 Task: Add Unreal Dark Chocolate Coconut Bars to the cart.
Action: Mouse moved to (21, 70)
Screenshot: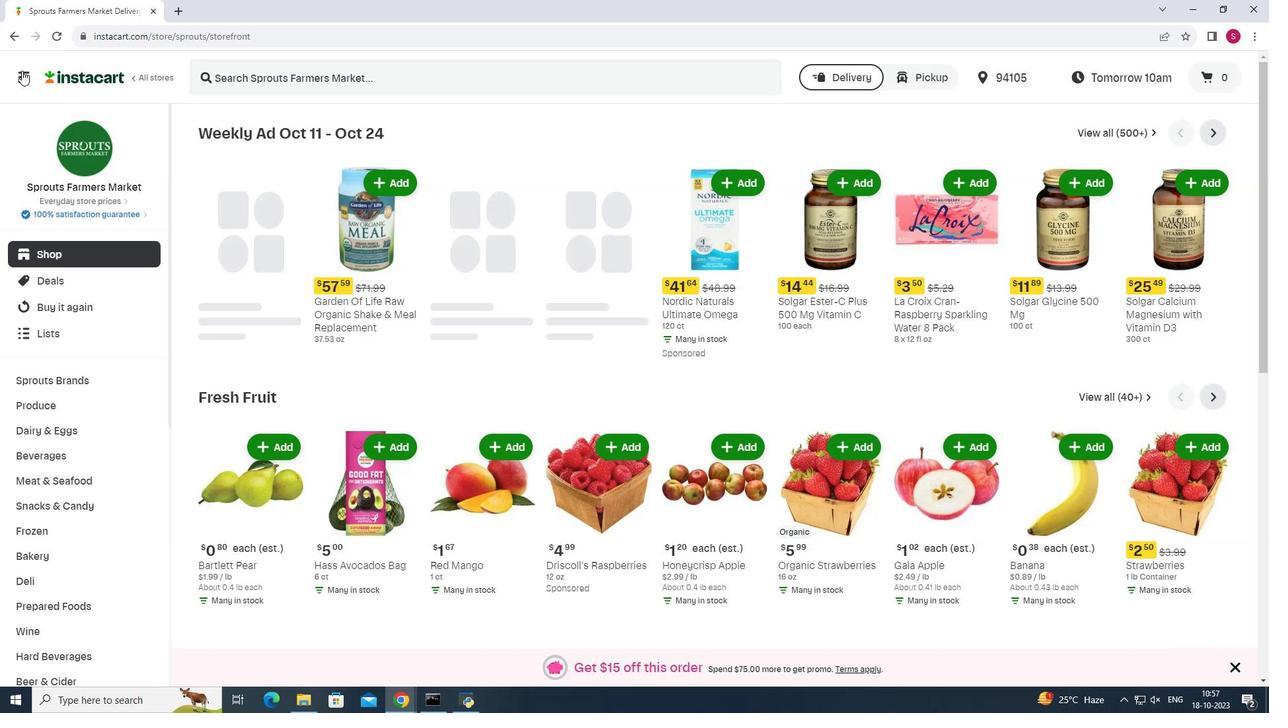 
Action: Mouse pressed left at (21, 70)
Screenshot: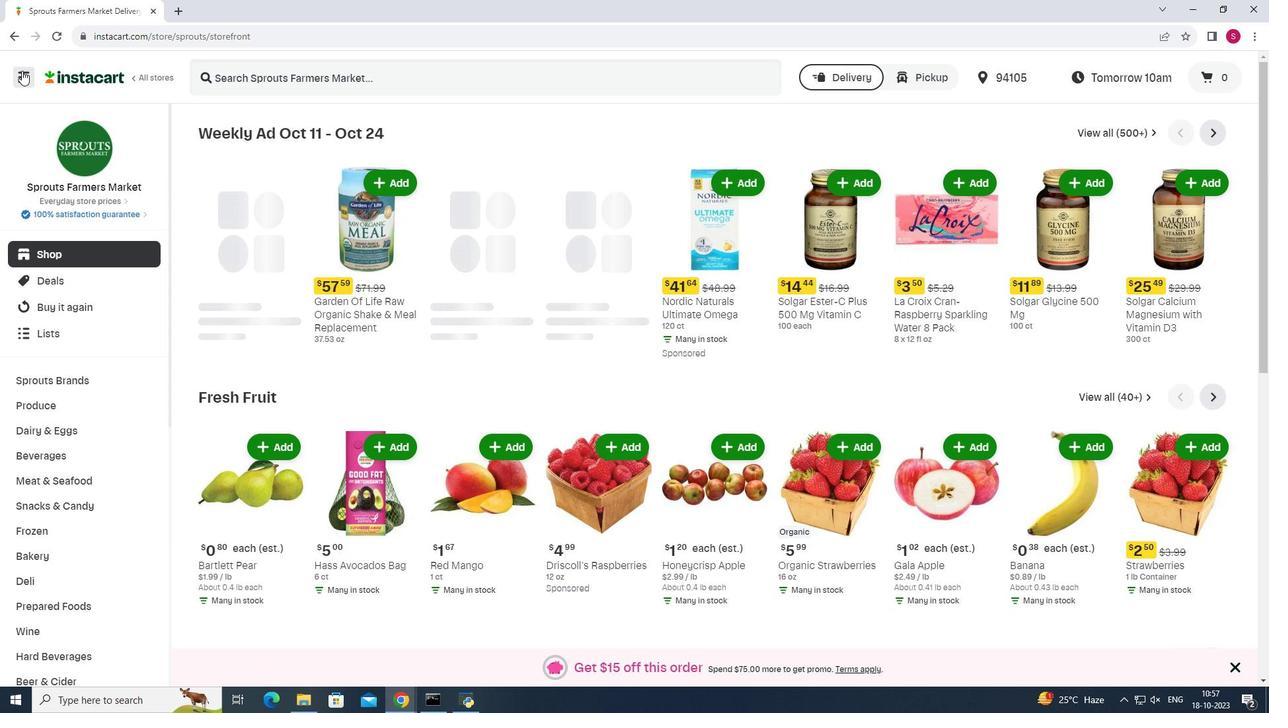 
Action: Mouse moved to (103, 343)
Screenshot: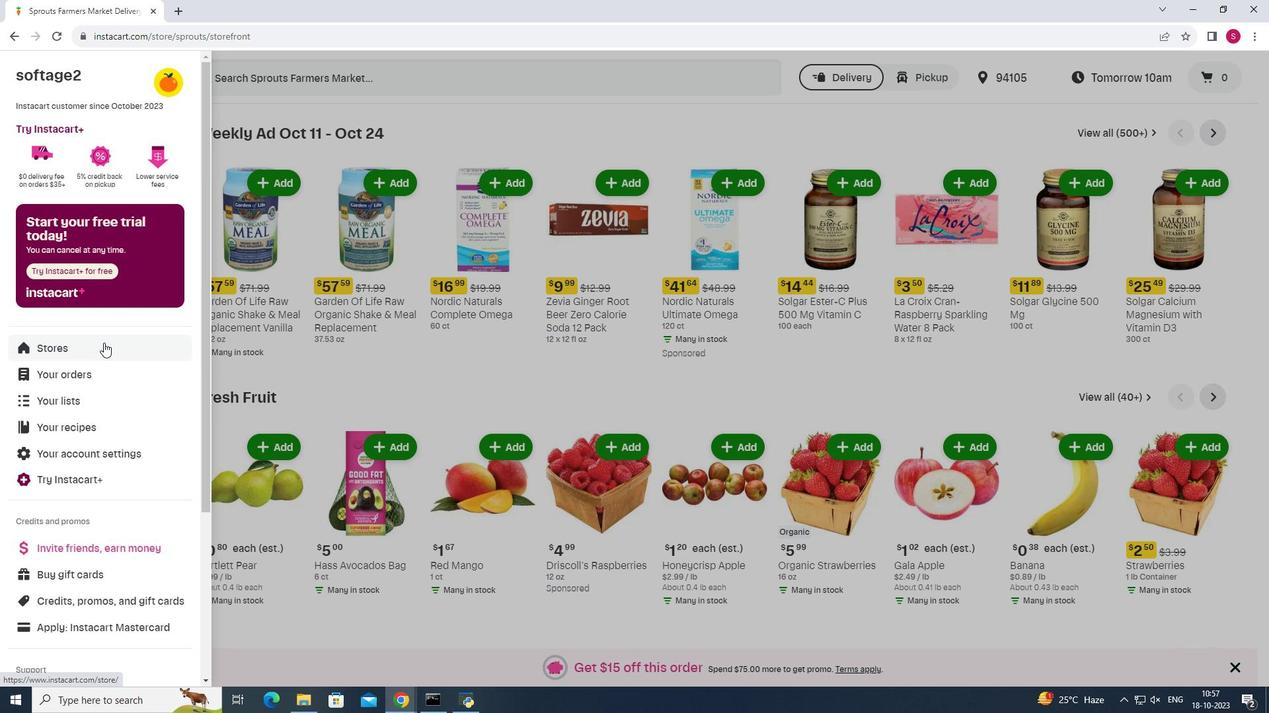 
Action: Mouse pressed left at (103, 343)
Screenshot: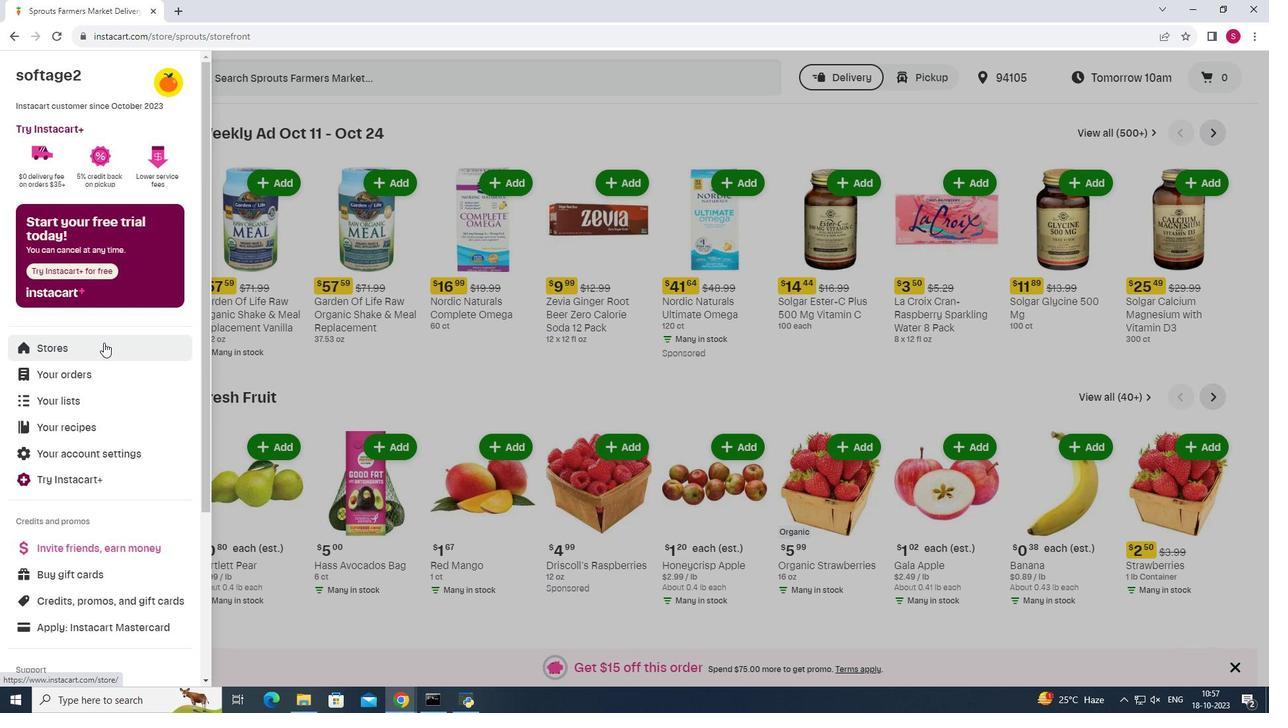 
Action: Mouse moved to (300, 120)
Screenshot: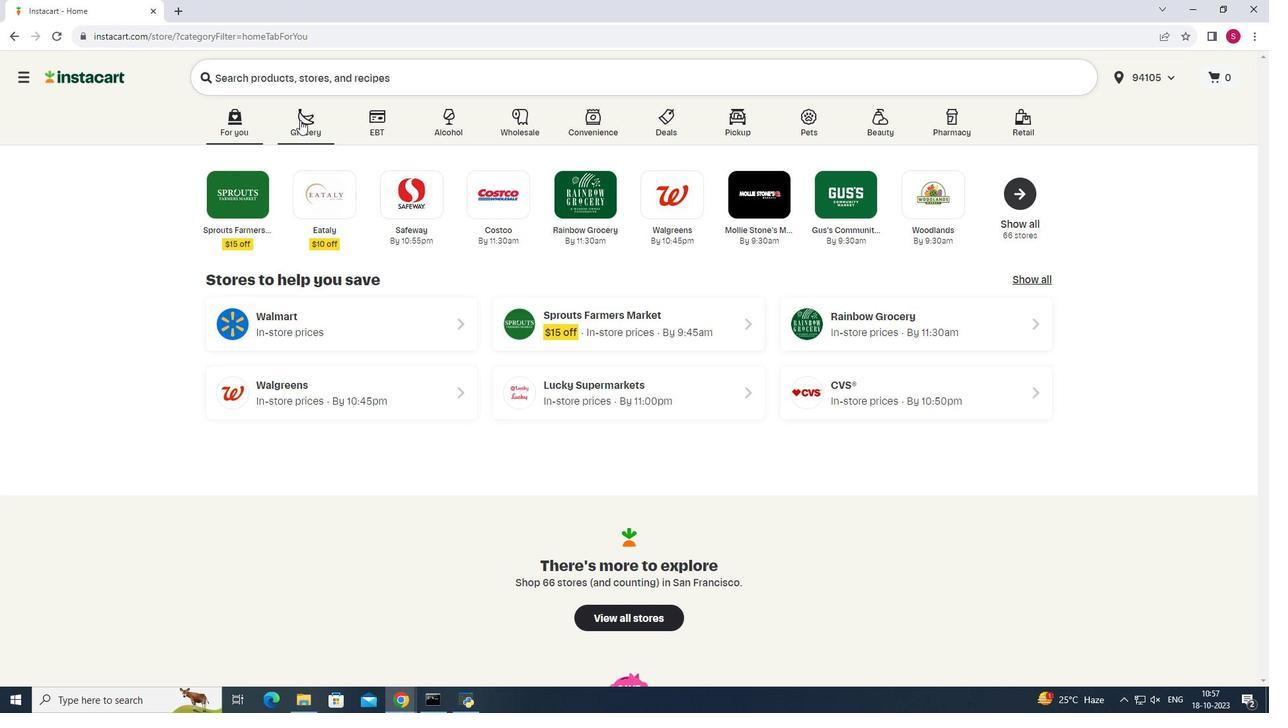 
Action: Mouse pressed left at (300, 120)
Screenshot: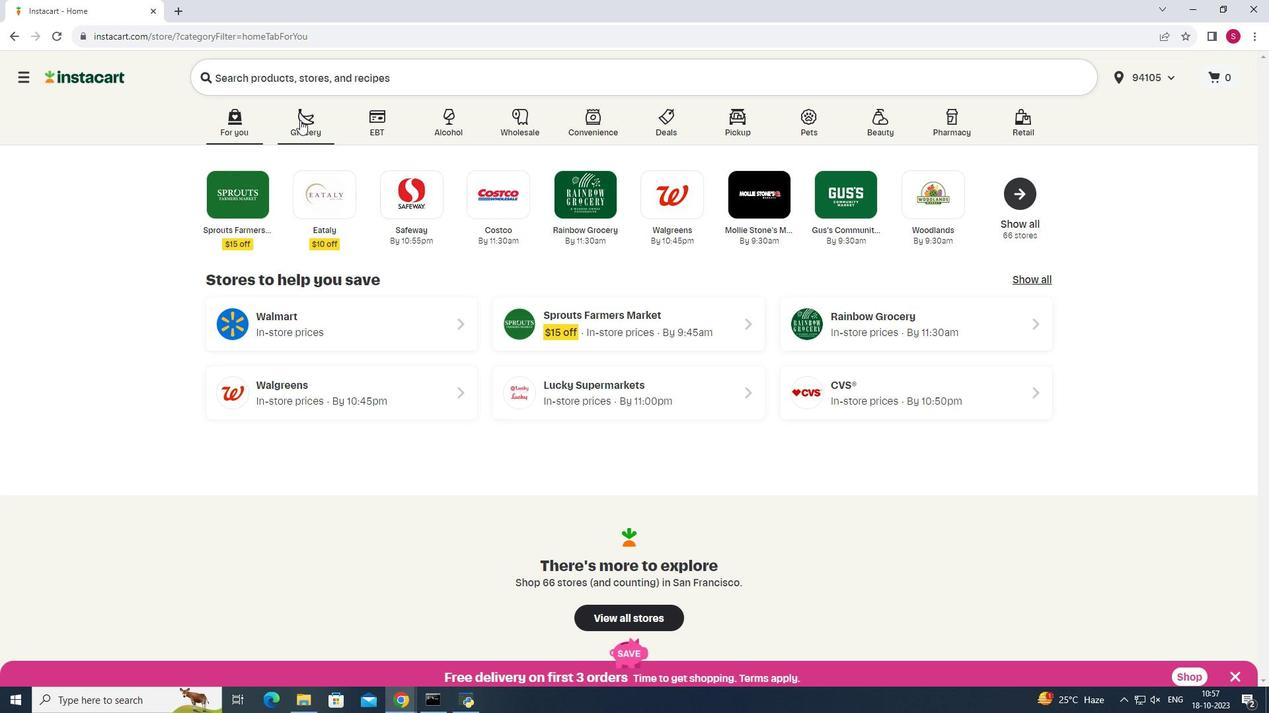 
Action: Mouse moved to (889, 177)
Screenshot: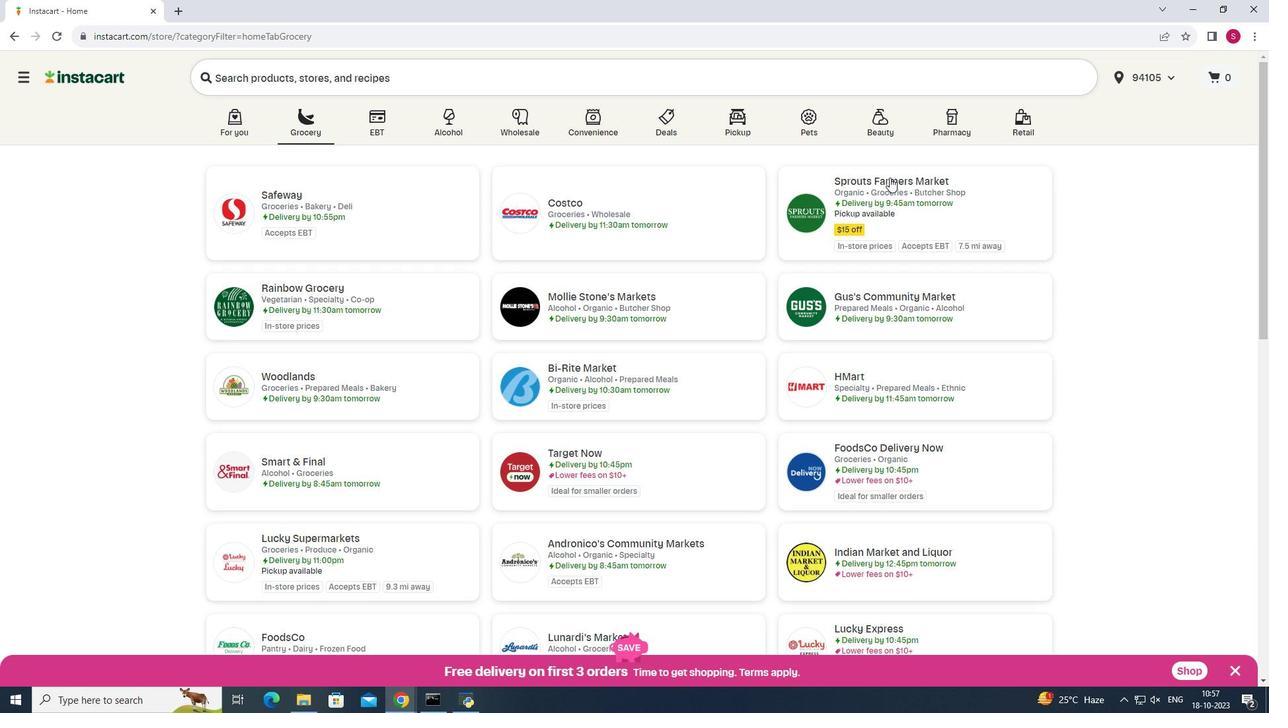 
Action: Mouse pressed left at (889, 177)
Screenshot: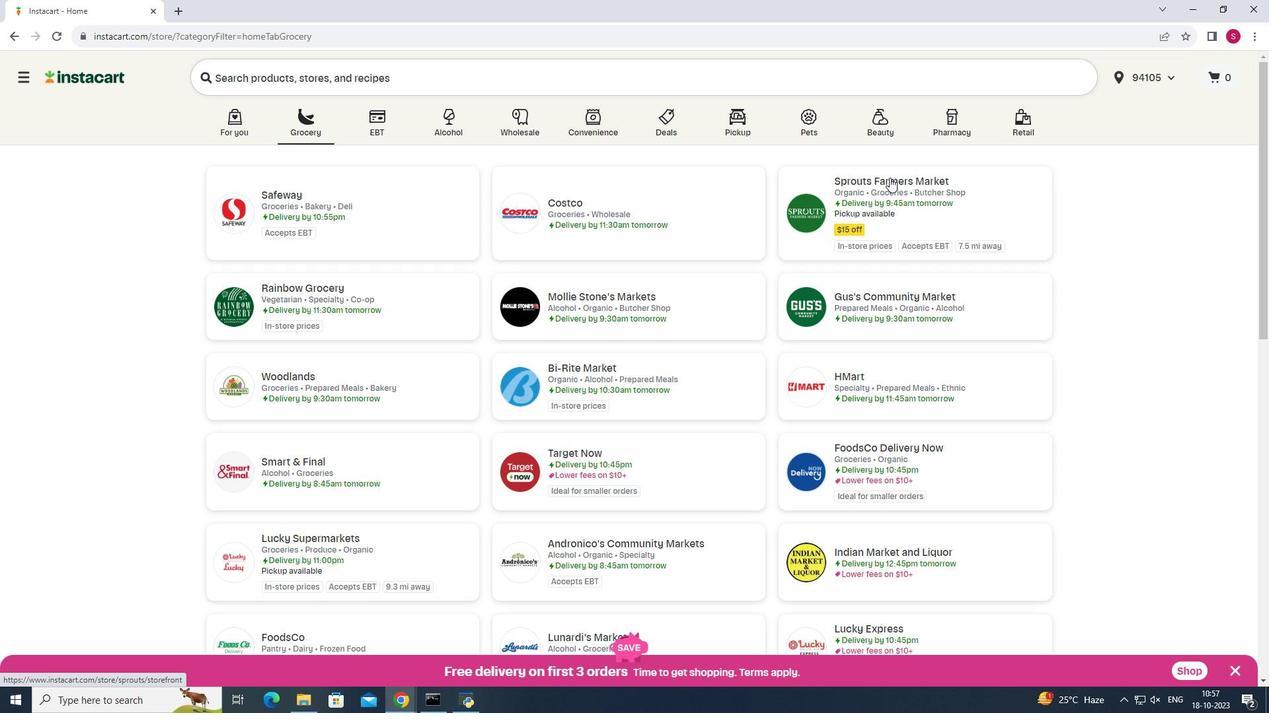 
Action: Mouse moved to (29, 506)
Screenshot: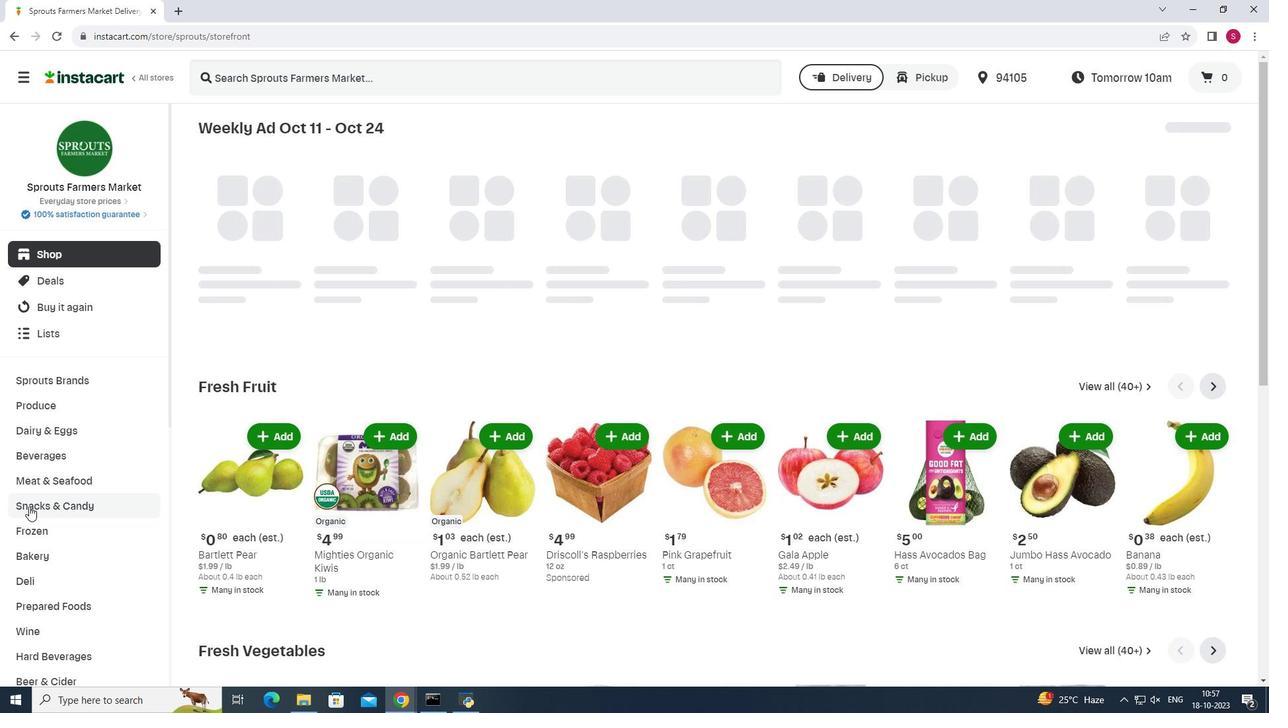 
Action: Mouse pressed left at (29, 506)
Screenshot: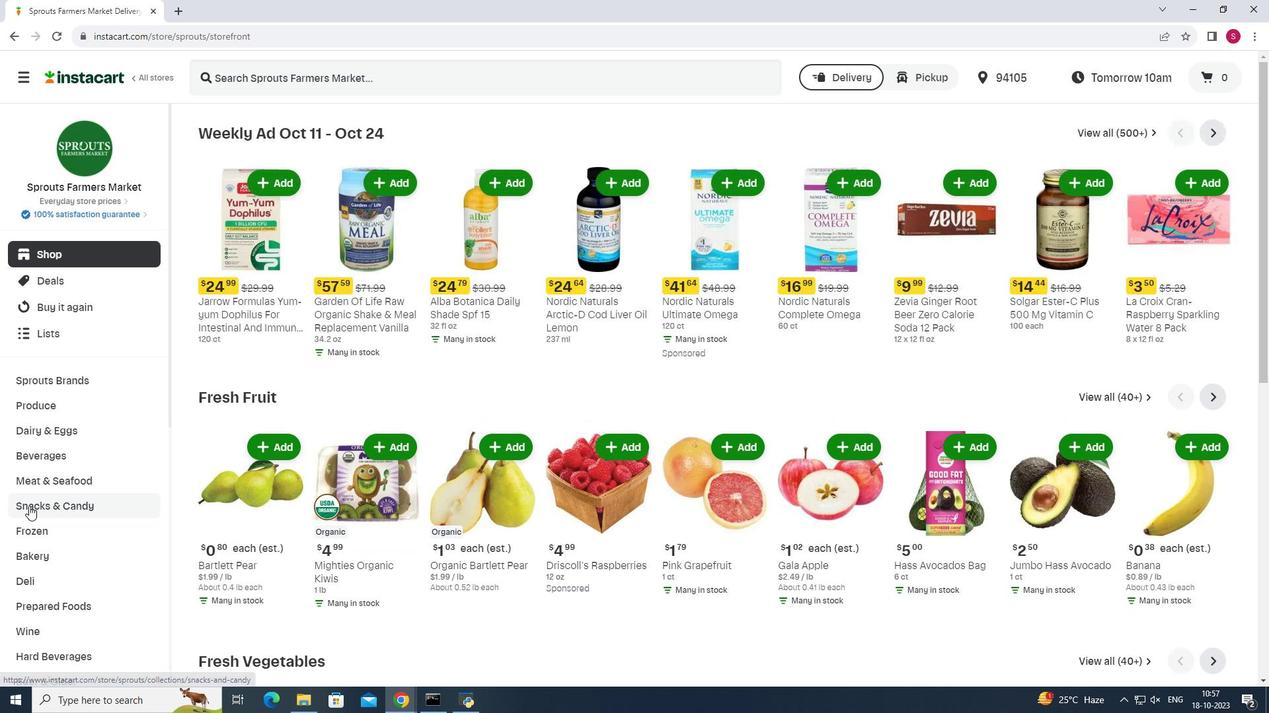 
Action: Mouse moved to (29, 506)
Screenshot: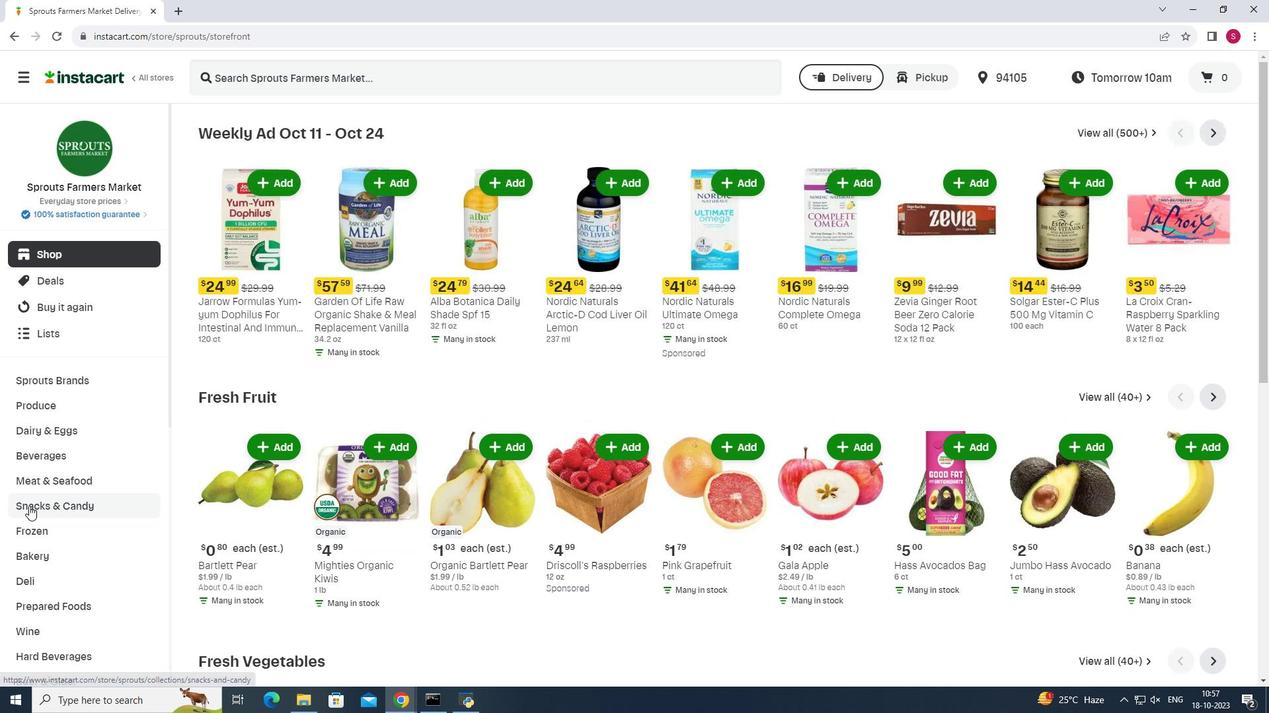 
Action: Mouse pressed left at (29, 506)
Screenshot: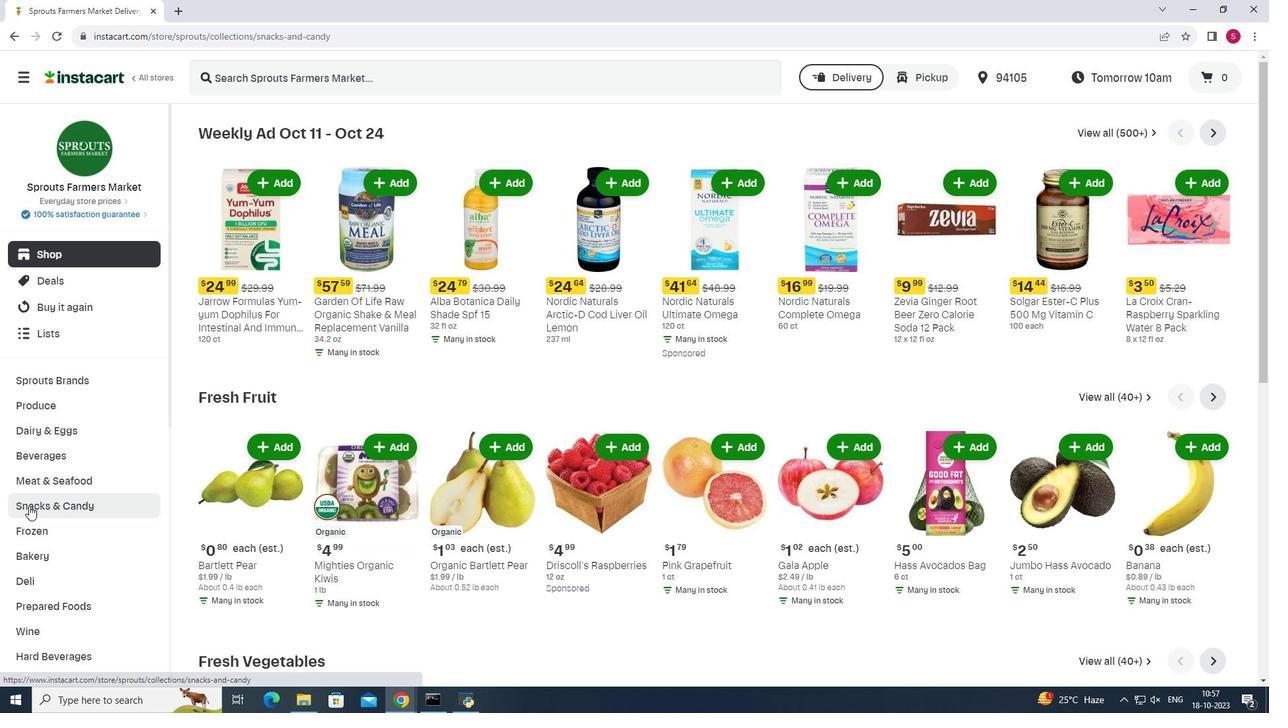 
Action: Mouse moved to (321, 163)
Screenshot: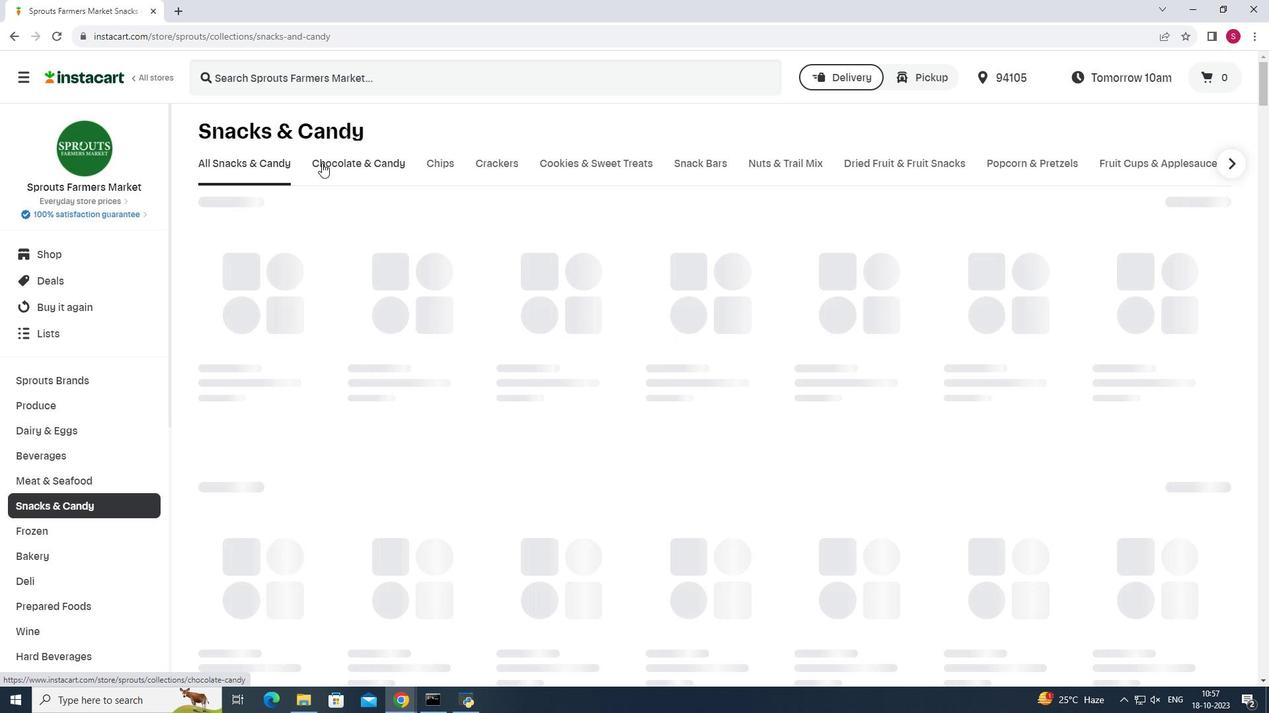 
Action: Mouse pressed left at (321, 163)
Screenshot: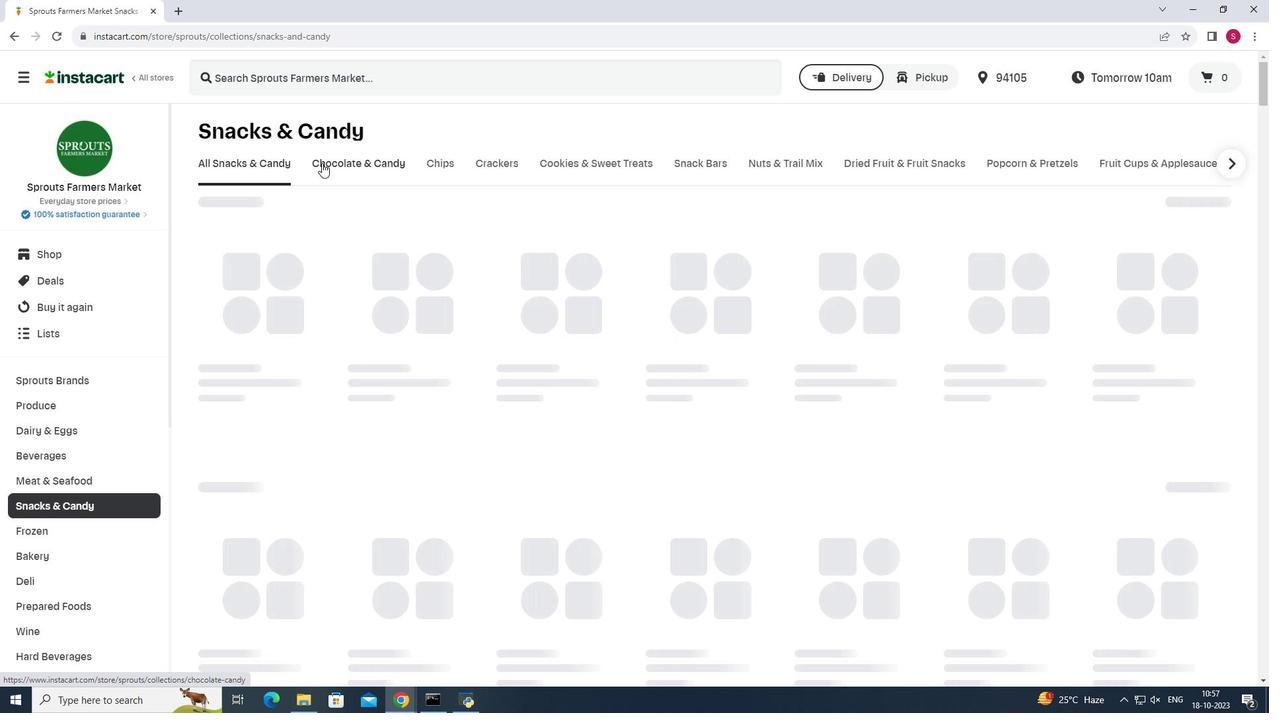 
Action: Mouse pressed left at (321, 163)
Screenshot: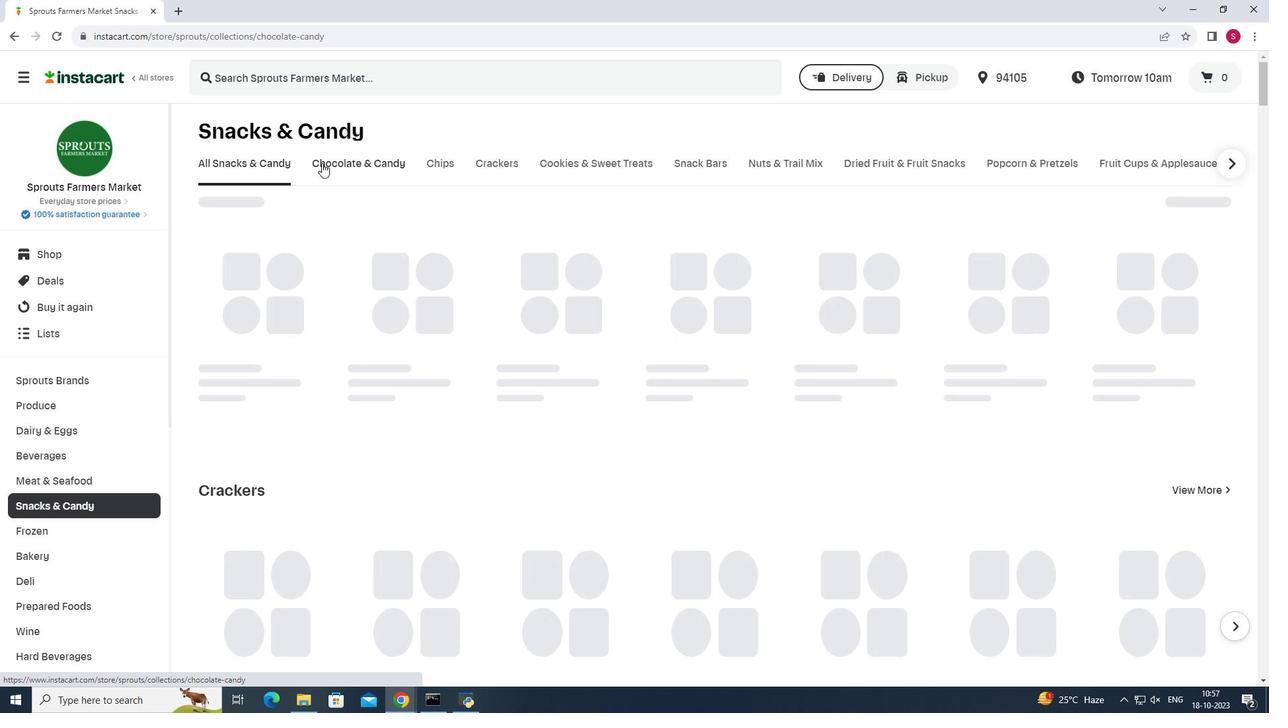 
Action: Mouse moved to (325, 218)
Screenshot: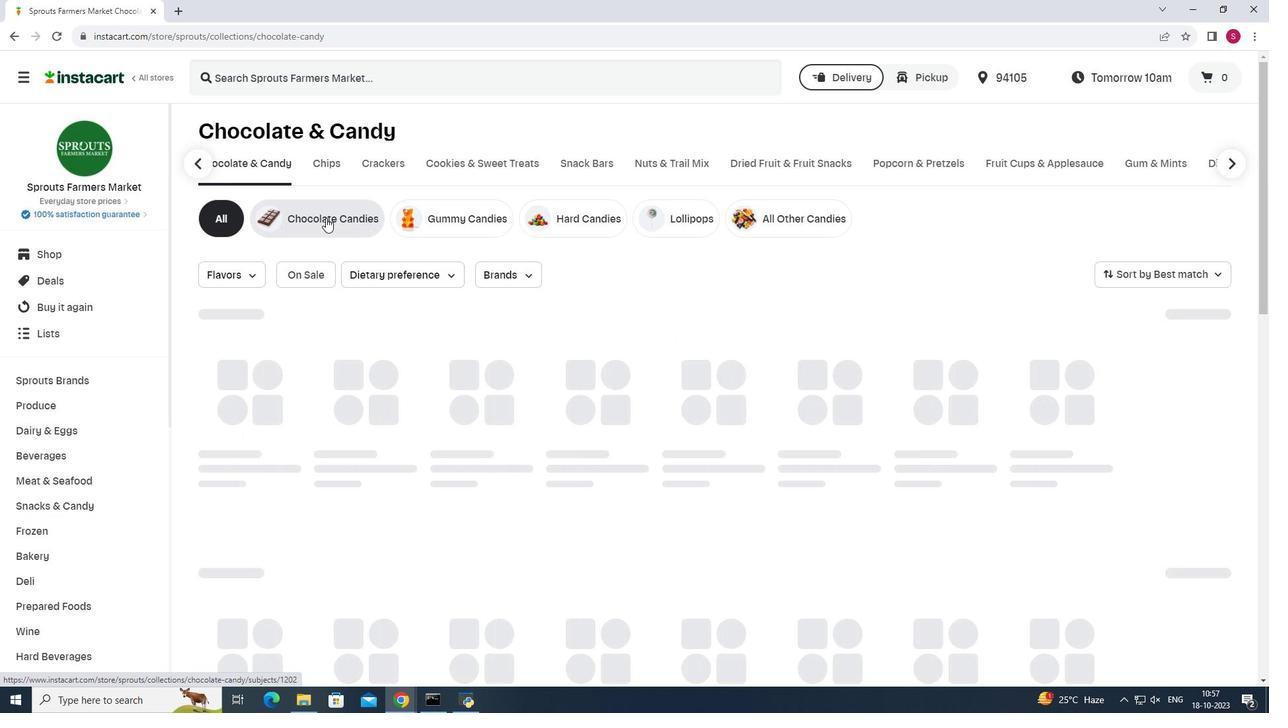 
Action: Mouse pressed left at (325, 218)
Screenshot: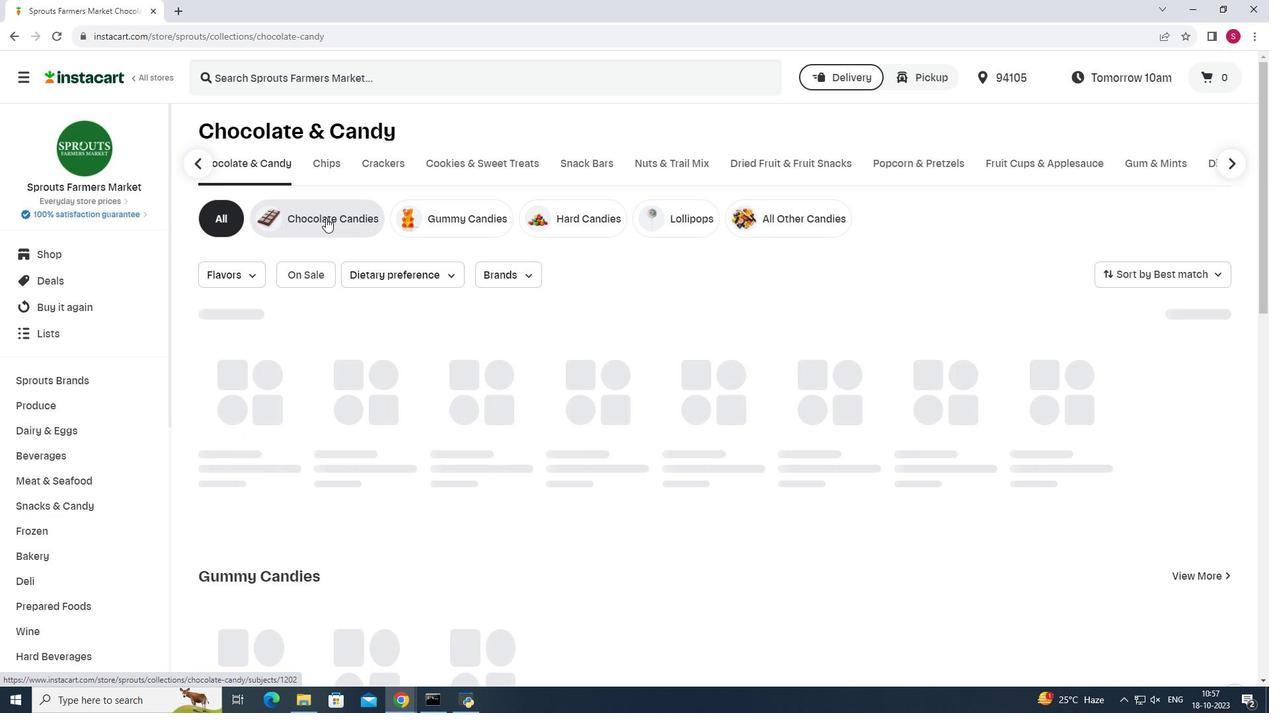 
Action: Mouse pressed left at (325, 218)
Screenshot: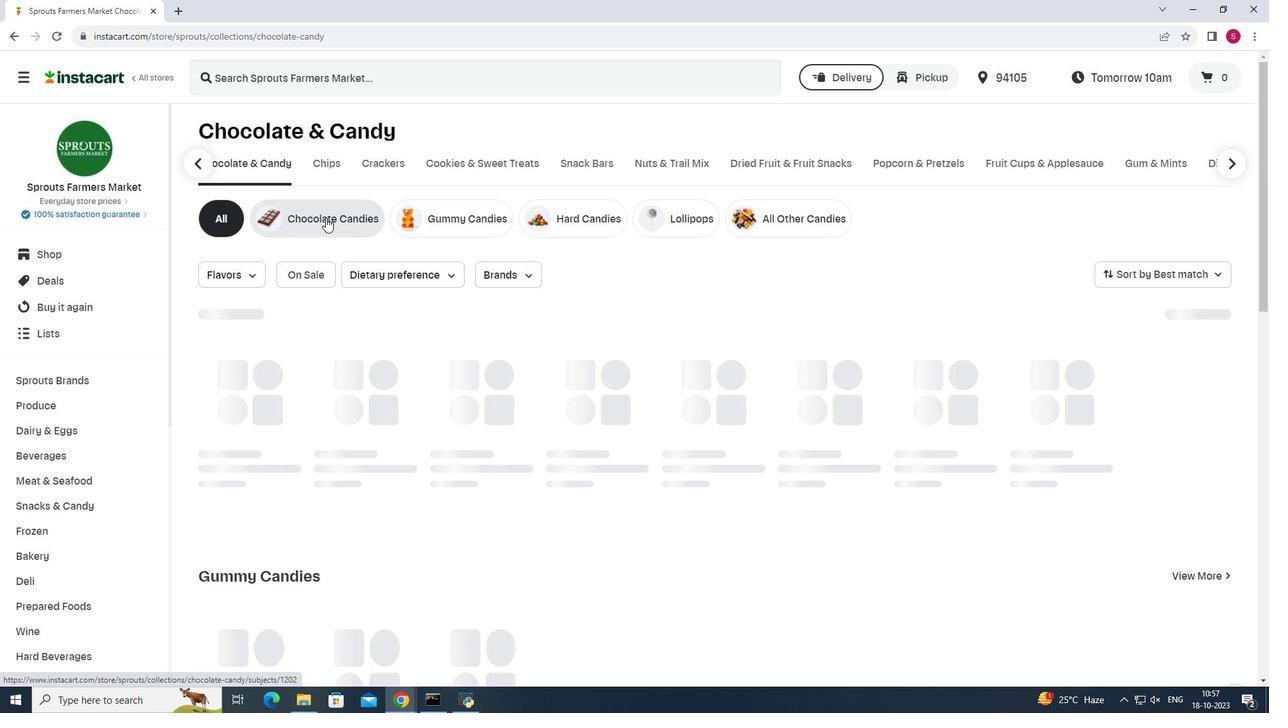 
Action: Mouse moved to (504, 81)
Screenshot: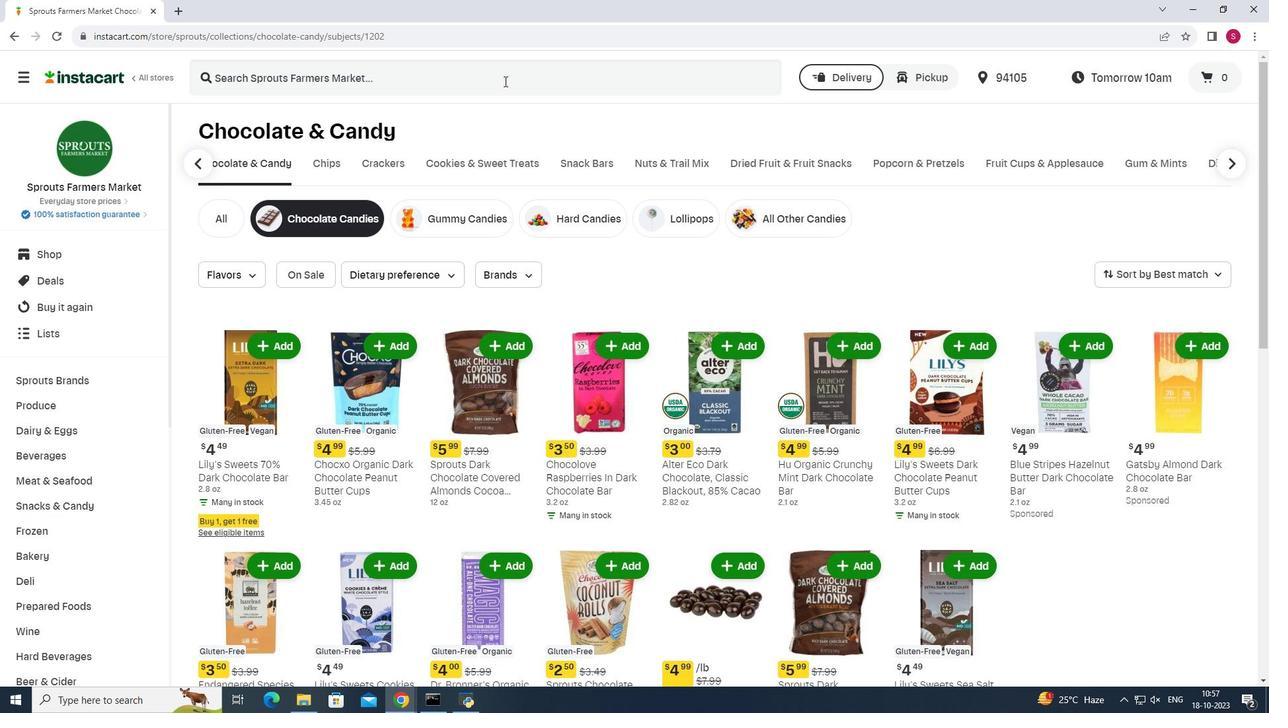 
Action: Mouse pressed left at (504, 81)
Screenshot: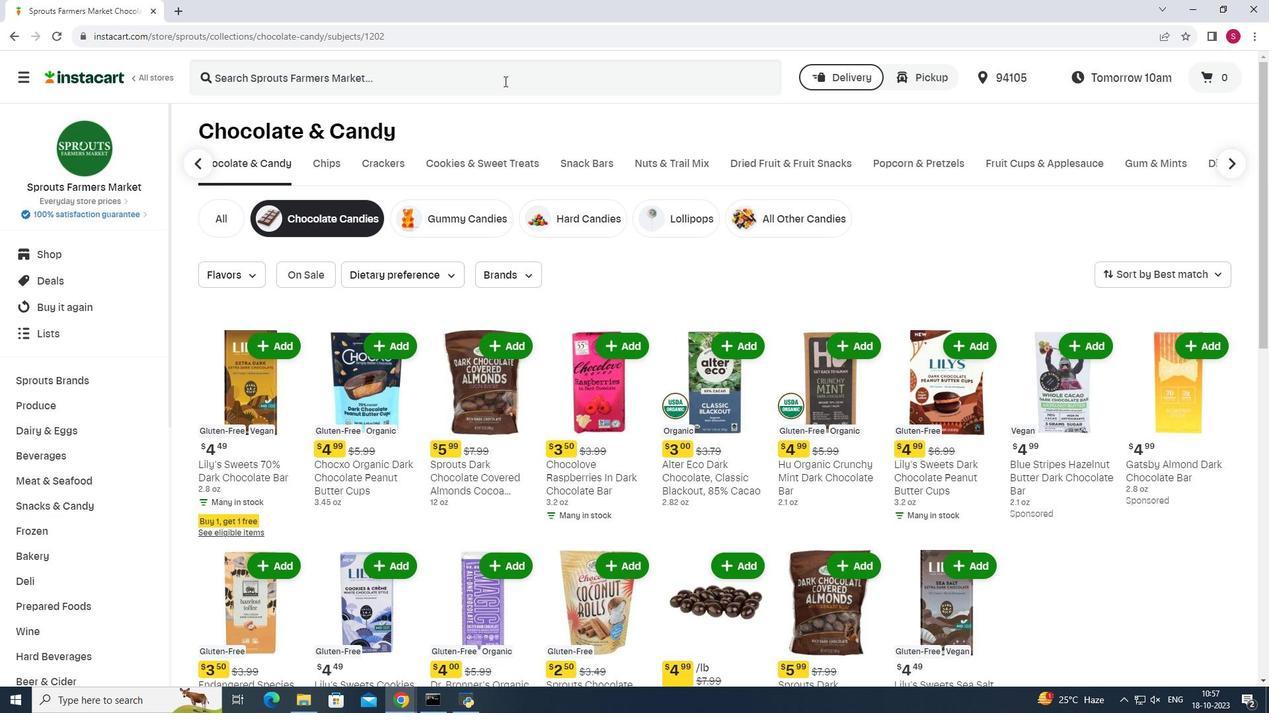 
Action: Mouse moved to (505, 81)
Screenshot: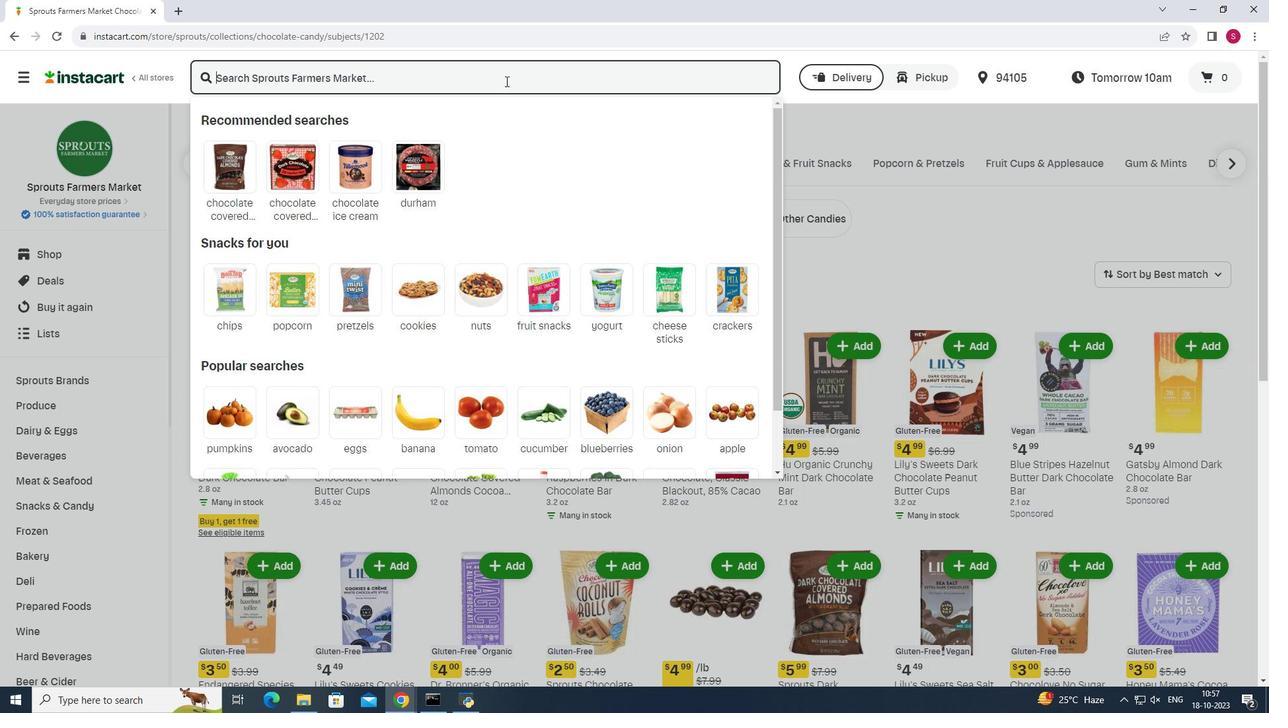 
Action: Key pressed <Key.shift>Unreal<Key.space><Key.shift><Key.shift><Key.shift><Key.shift><Key.shift><Key.shift><Key.shift><Key.shift>Dark<Key.space><Key.shift>Chocolate<Key.space><Key.shift>Coconut<Key.space><Key.shift>Bars<Key.enter>
Screenshot: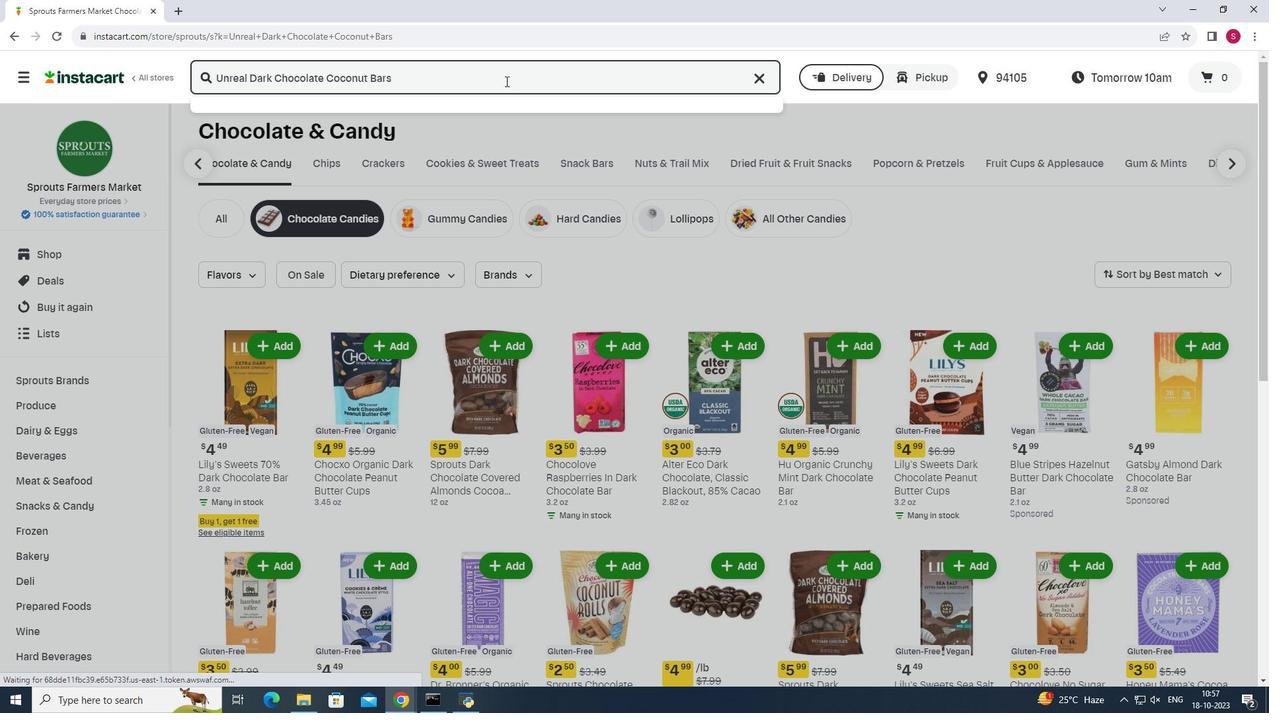 
Action: Mouse moved to (365, 210)
Screenshot: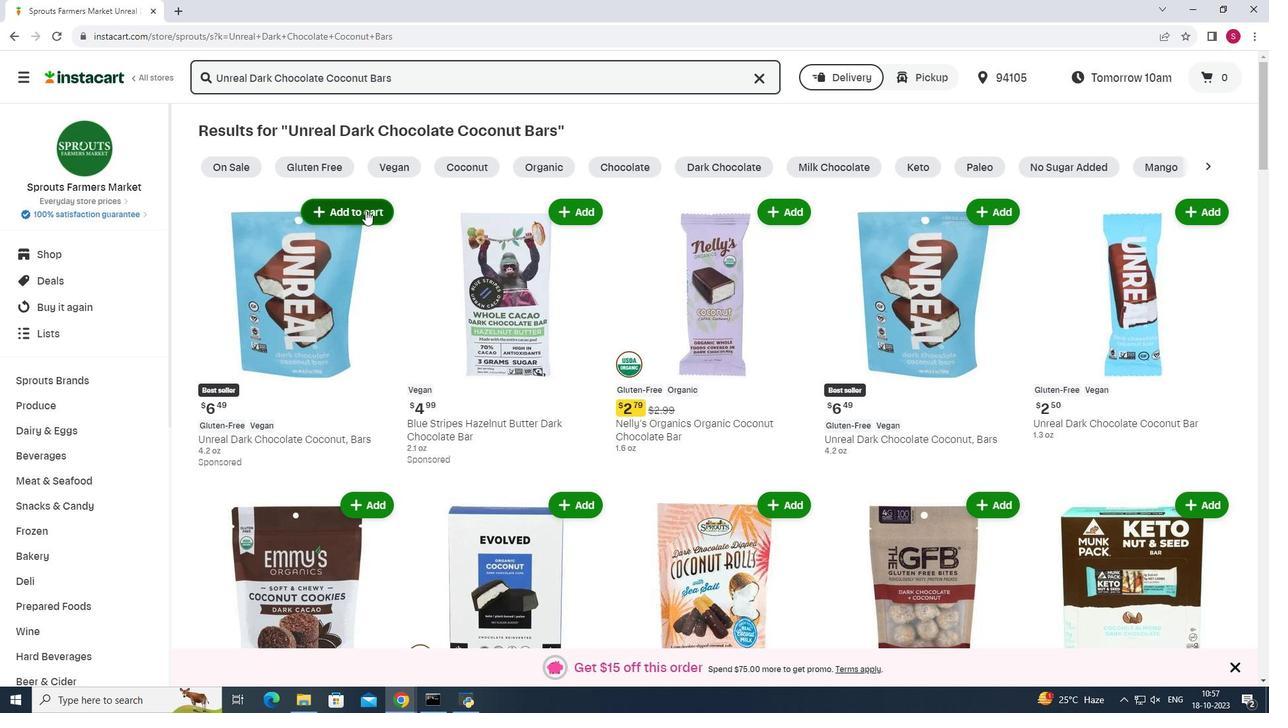 
Action: Mouse pressed left at (365, 210)
Screenshot: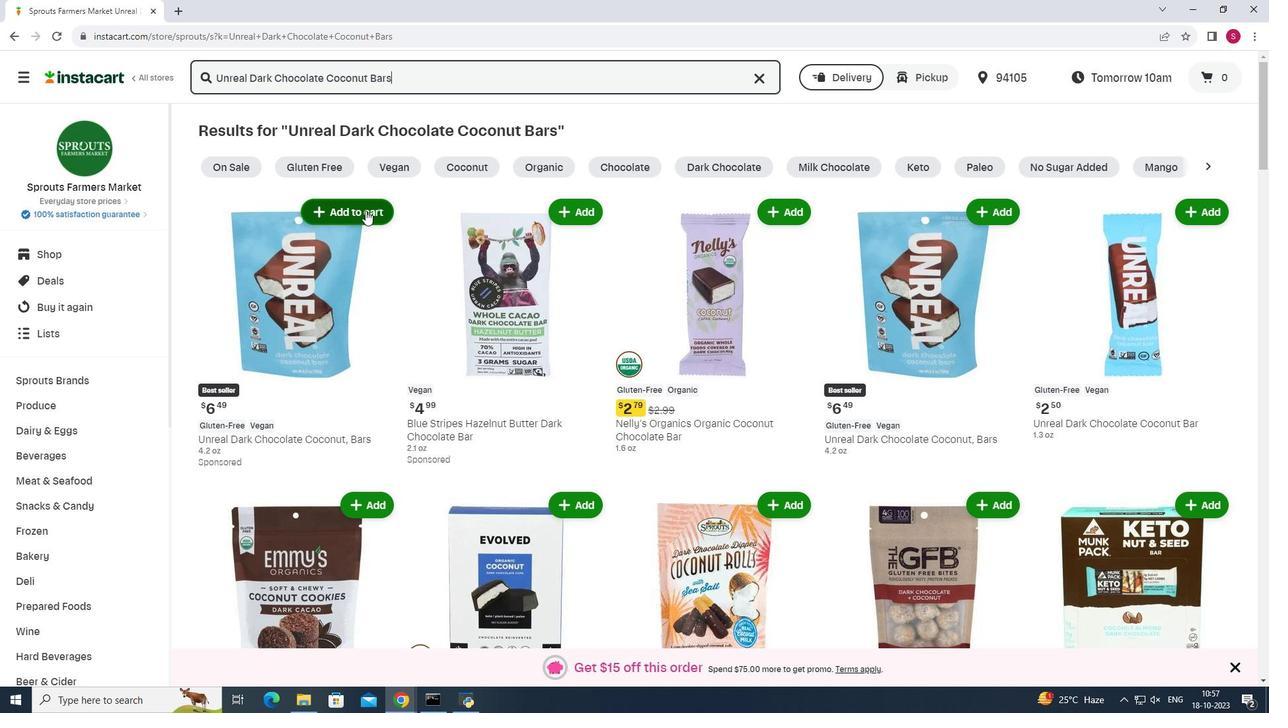 
Action: Mouse pressed left at (365, 210)
Screenshot: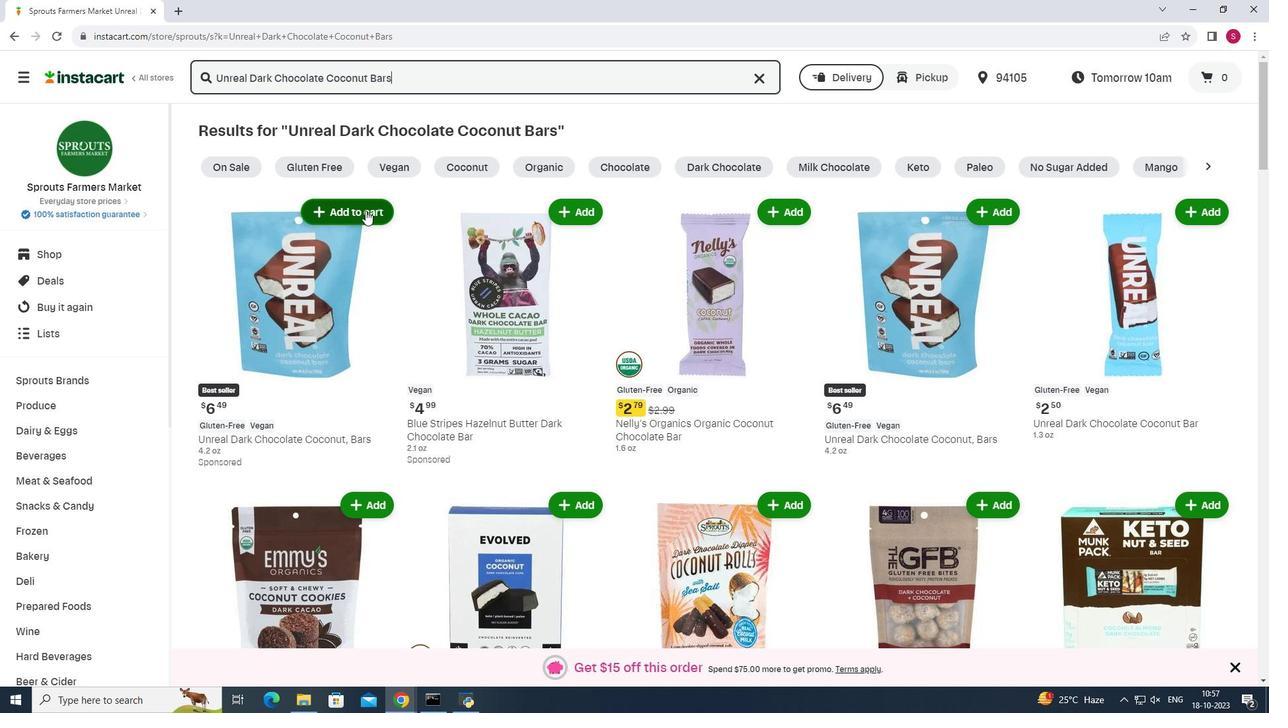 
Action: Mouse moved to (676, 235)
Screenshot: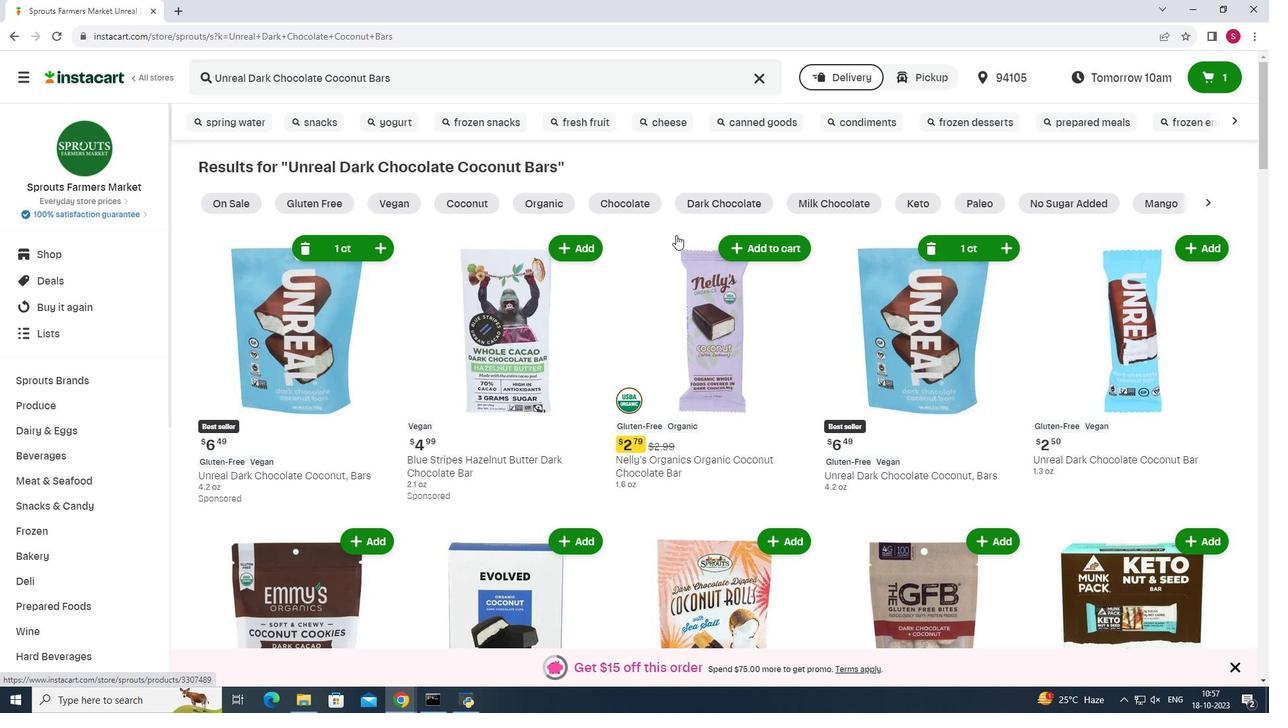 
